 Task: Create a new Library
Action: Mouse pressed left at (183, 118)
Screenshot: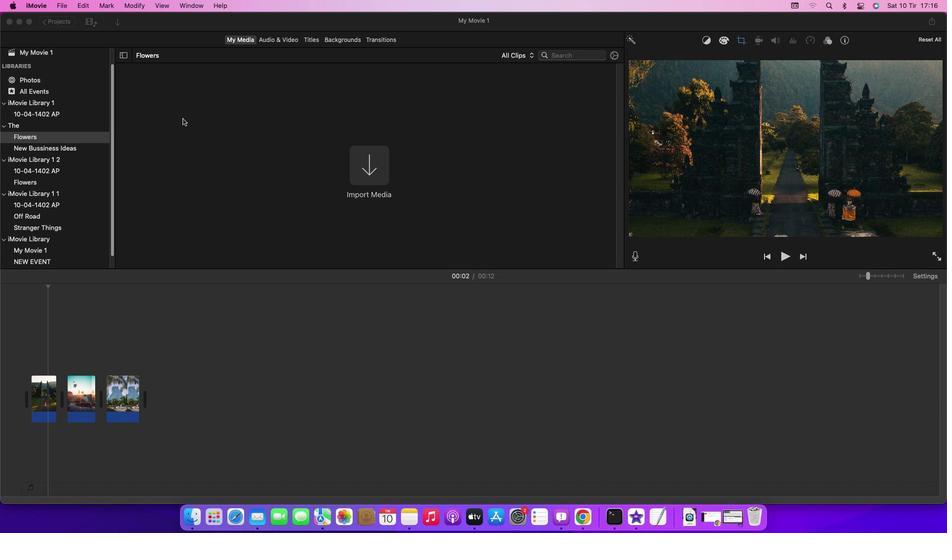 
Action: Mouse moved to (63, 8)
Screenshot: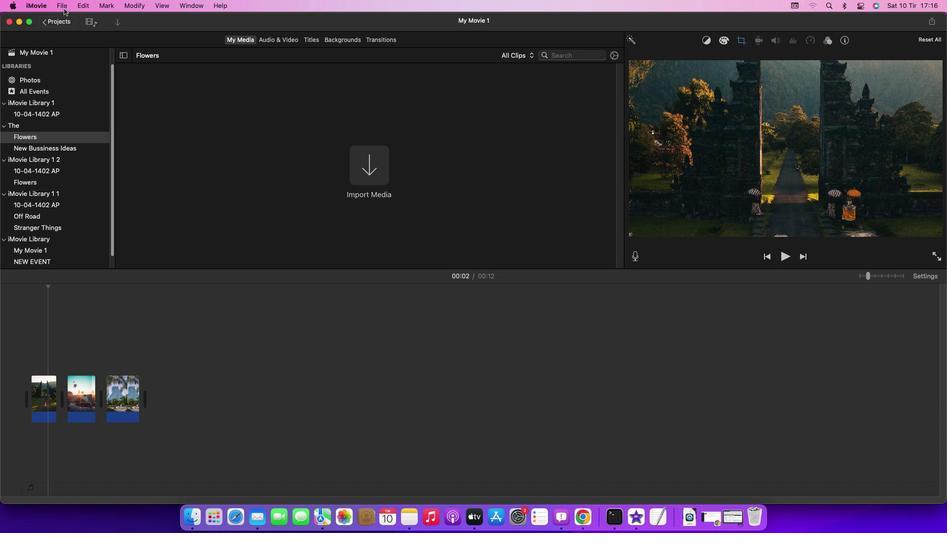 
Action: Mouse pressed left at (63, 8)
Screenshot: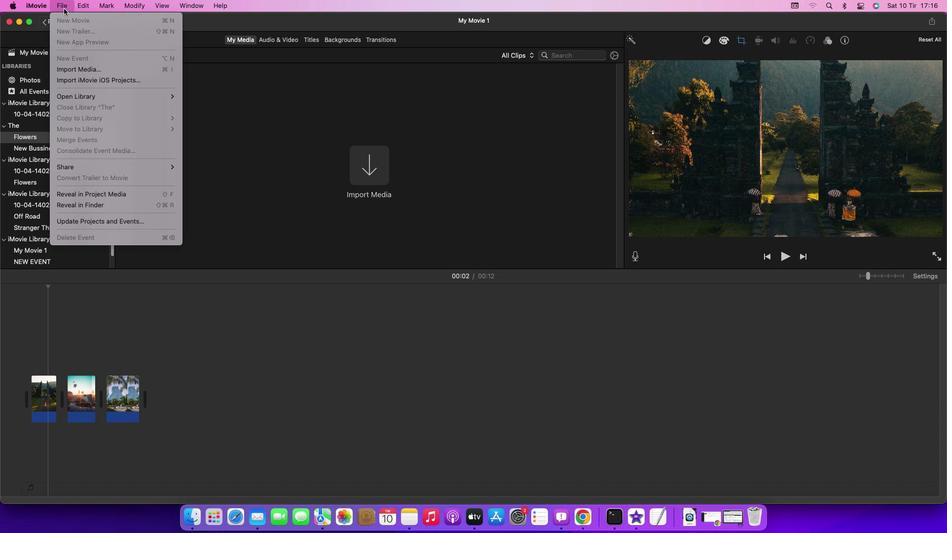 
Action: Mouse pressed left at (63, 8)
Screenshot: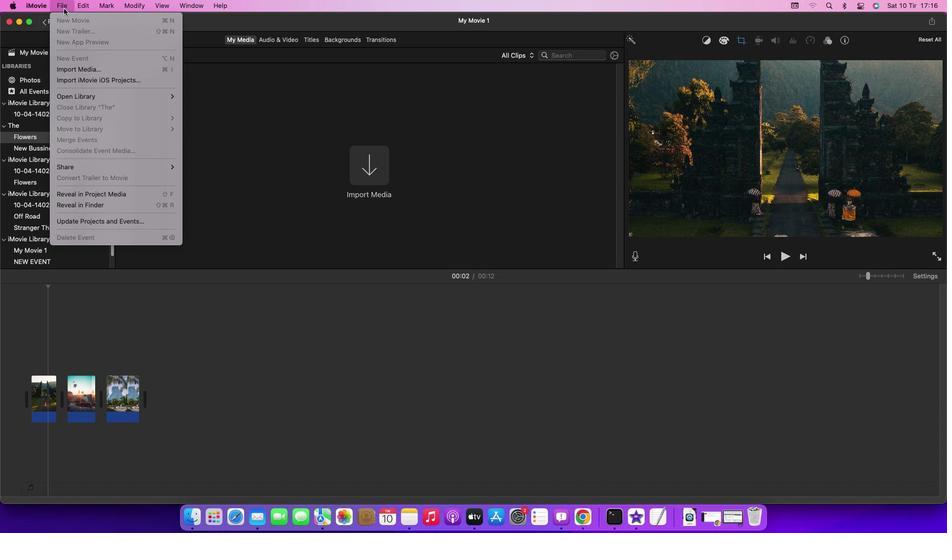 
Action: Mouse moved to (32, 137)
Screenshot: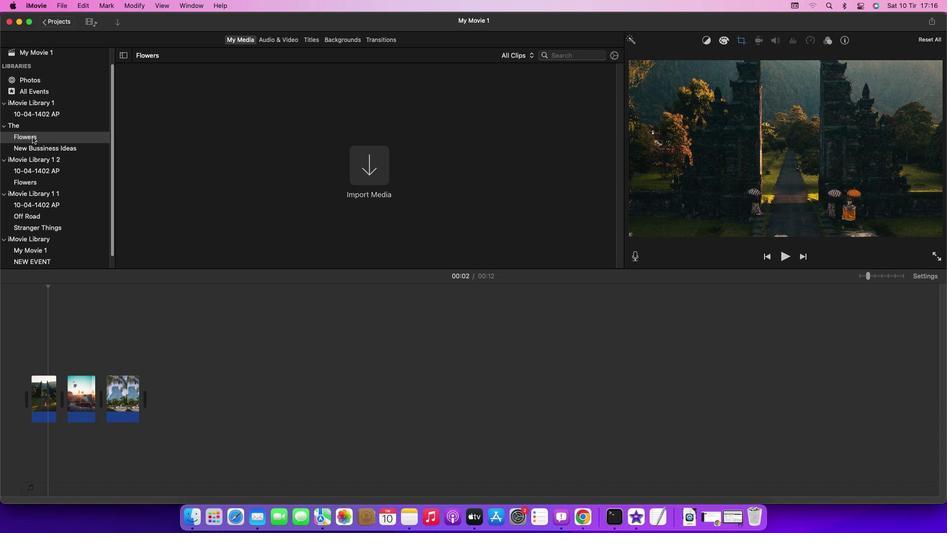 
Action: Mouse pressed left at (32, 137)
Screenshot: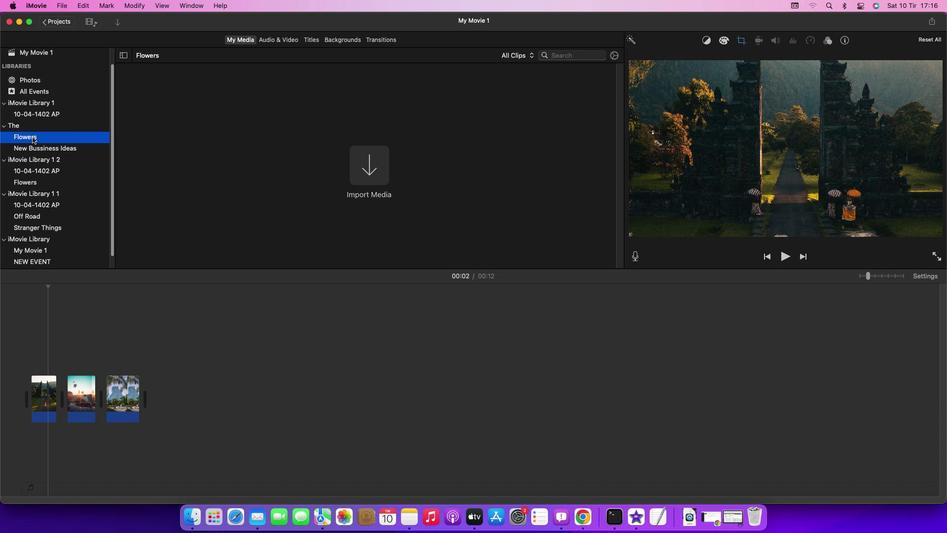 
Action: Mouse moved to (64, 4)
Screenshot: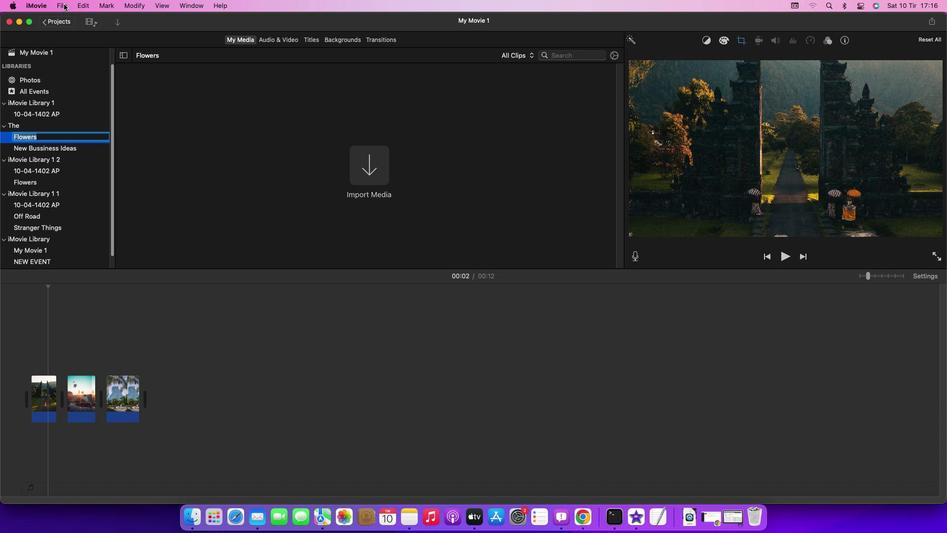 
Action: Mouse pressed left at (64, 4)
Screenshot: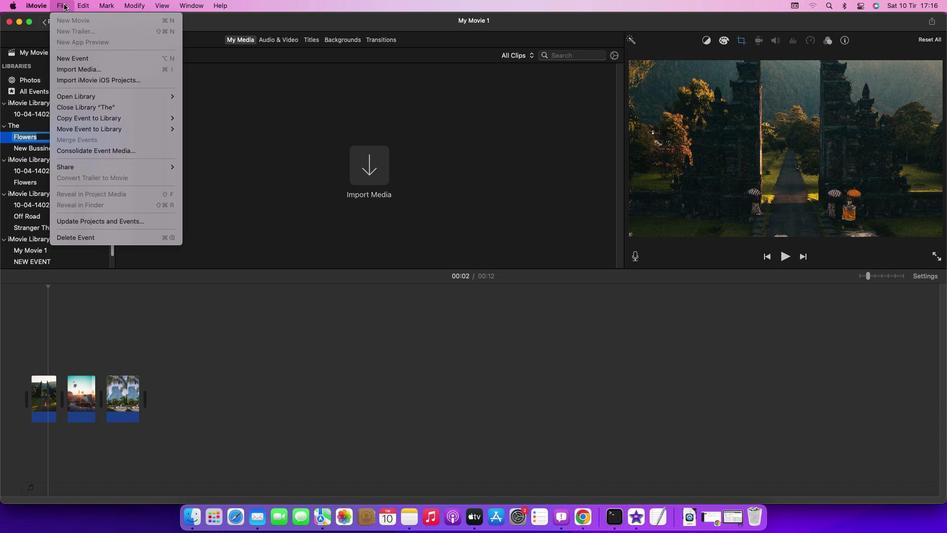 
Action: Mouse moved to (205, 175)
Screenshot: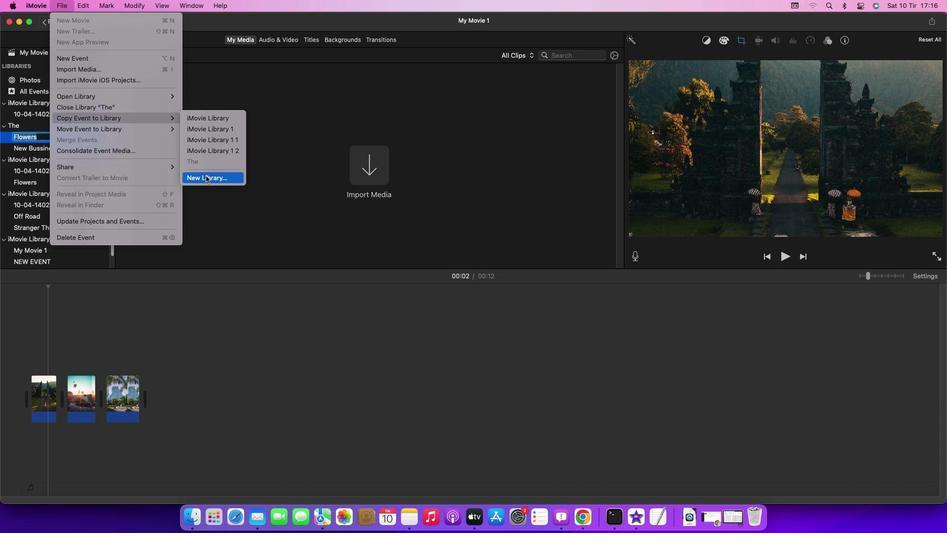 
Action: Mouse pressed left at (205, 175)
Screenshot: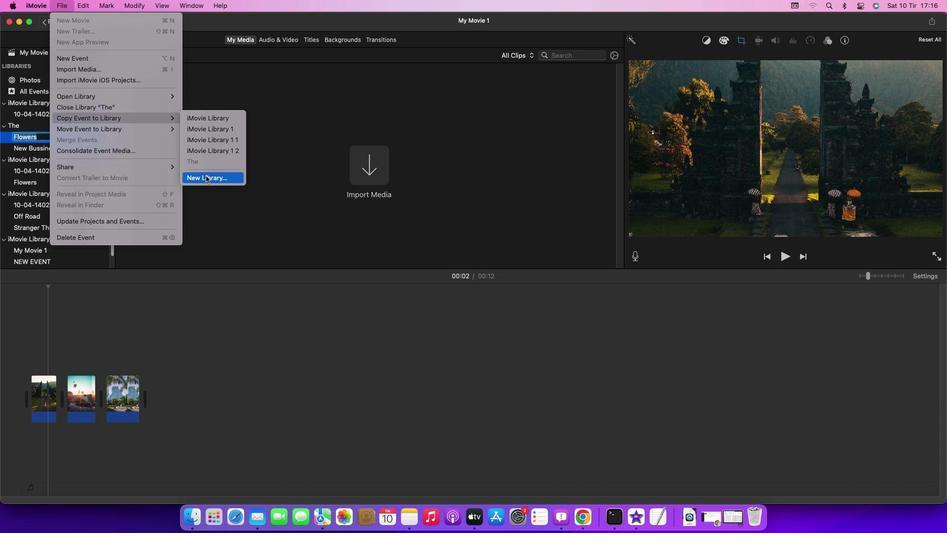 
Action: Mouse moved to (496, 142)
Screenshot: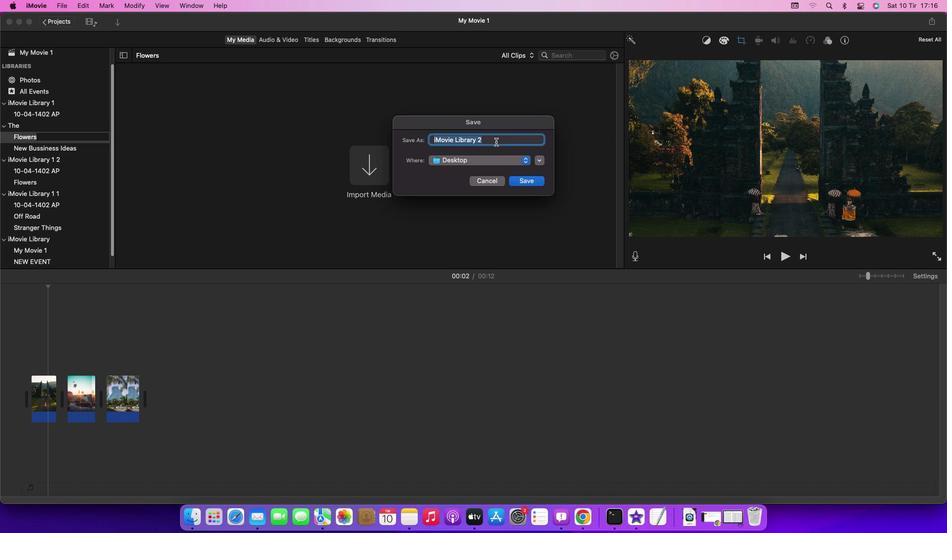 
Action: Mouse pressed left at (496, 142)
Screenshot: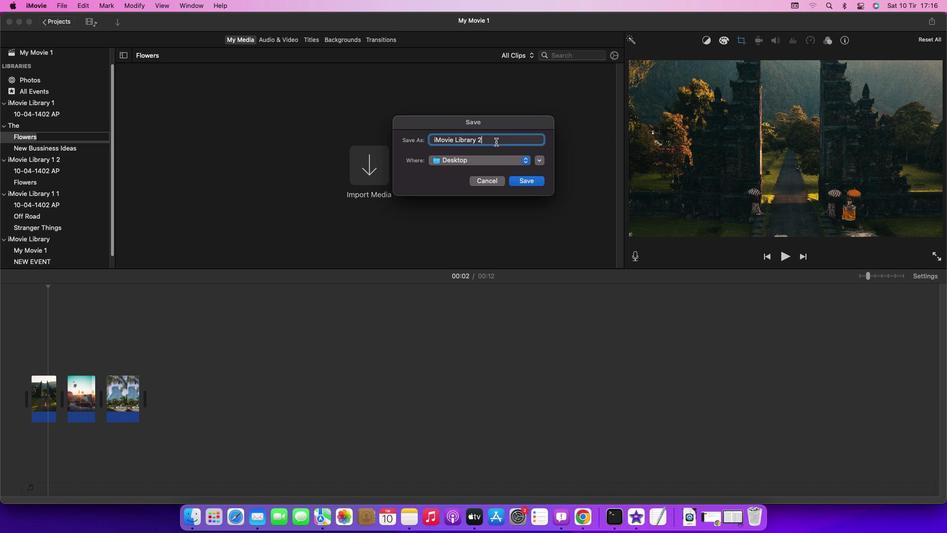 
Action: Key pressed Key.backspace'3'
Screenshot: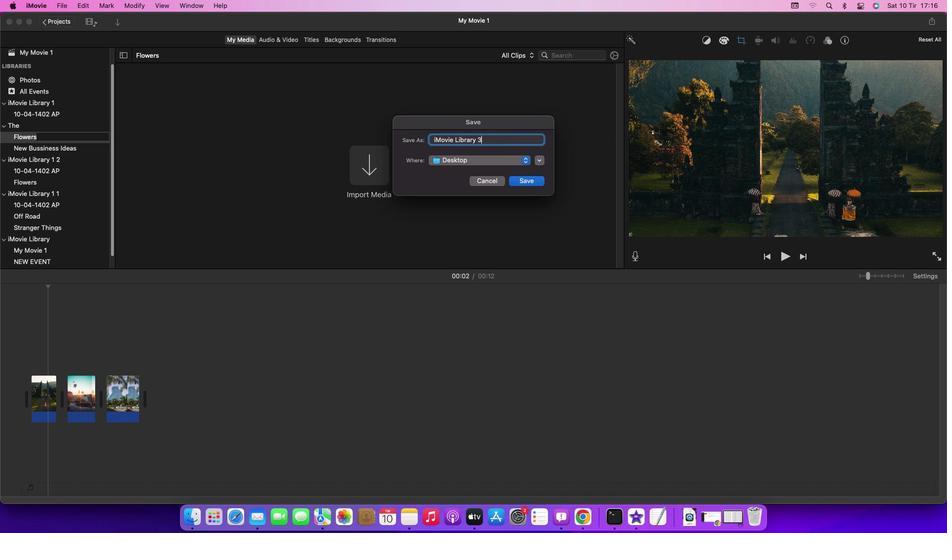 
Action: Mouse moved to (531, 180)
Screenshot: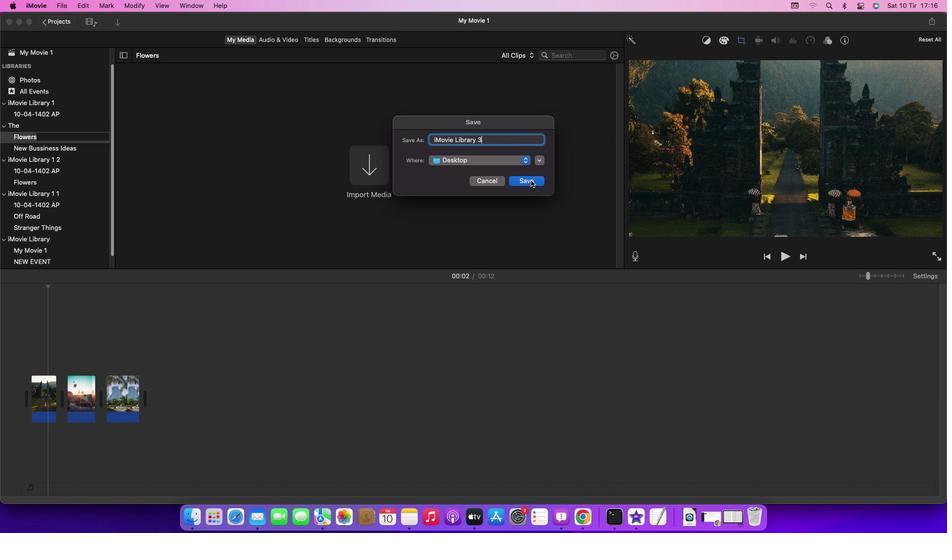 
Action: Mouse pressed left at (531, 180)
Screenshot: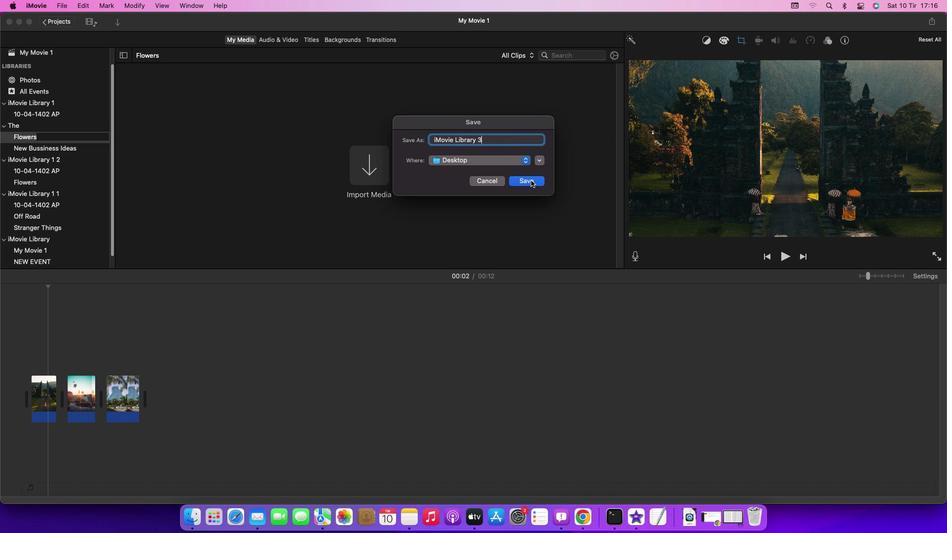 
Action: Mouse moved to (463, 208)
Screenshot: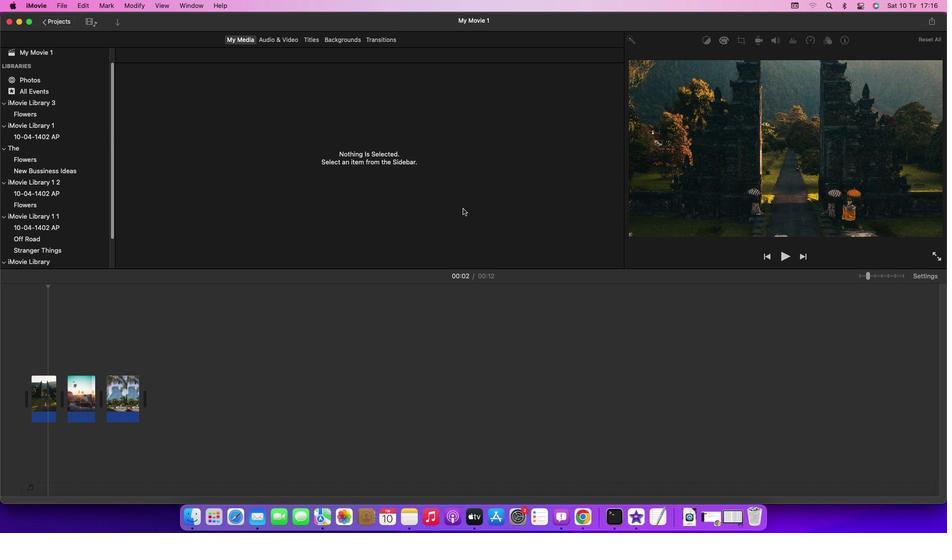 
